 Task: Use the formula "NETWORKDAYS.INTL" in spreadsheet "Project portfolio".
Action: Mouse pressed left at (252, 179)
Screenshot: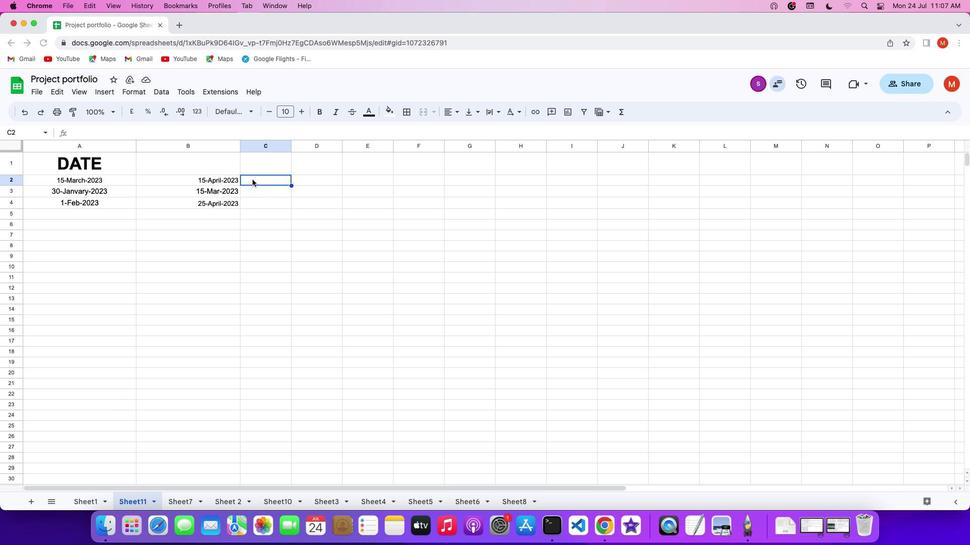 
Action: Mouse pressed left at (252, 179)
Screenshot: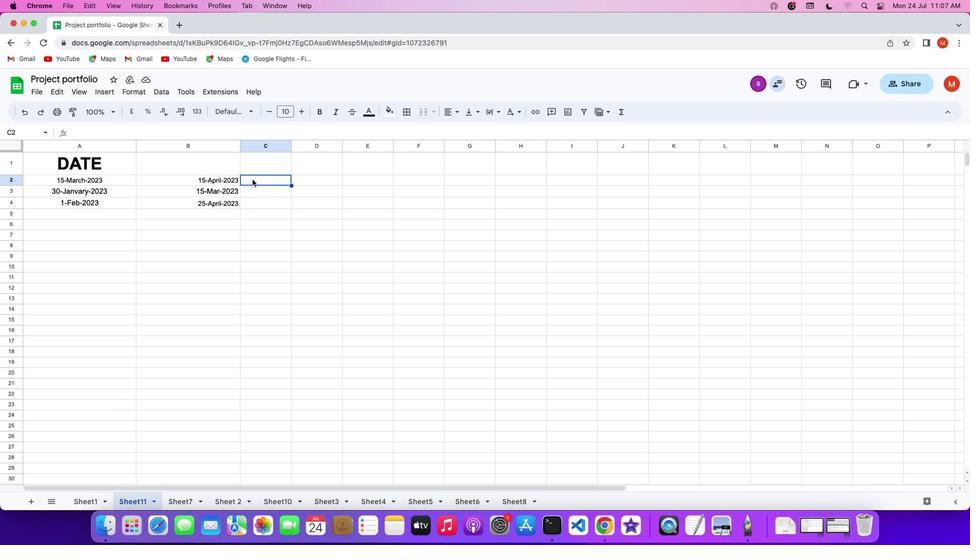 
Action: Key pressed '='
Screenshot: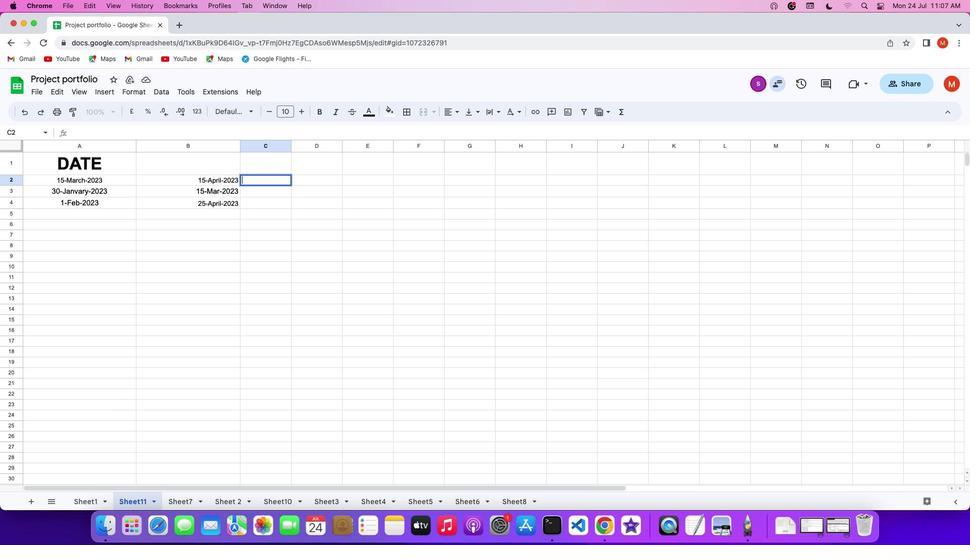 
Action: Mouse moved to (620, 113)
Screenshot: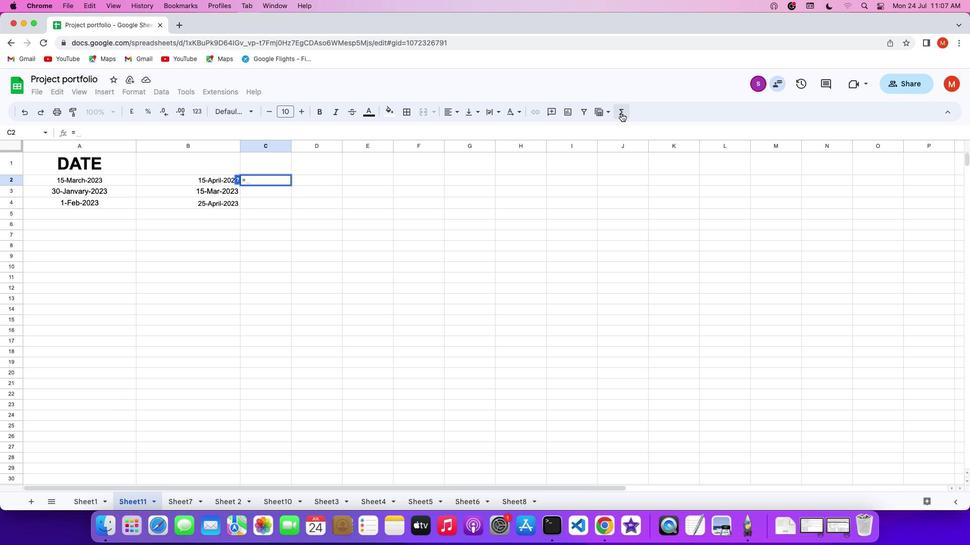 
Action: Mouse pressed left at (620, 113)
Screenshot: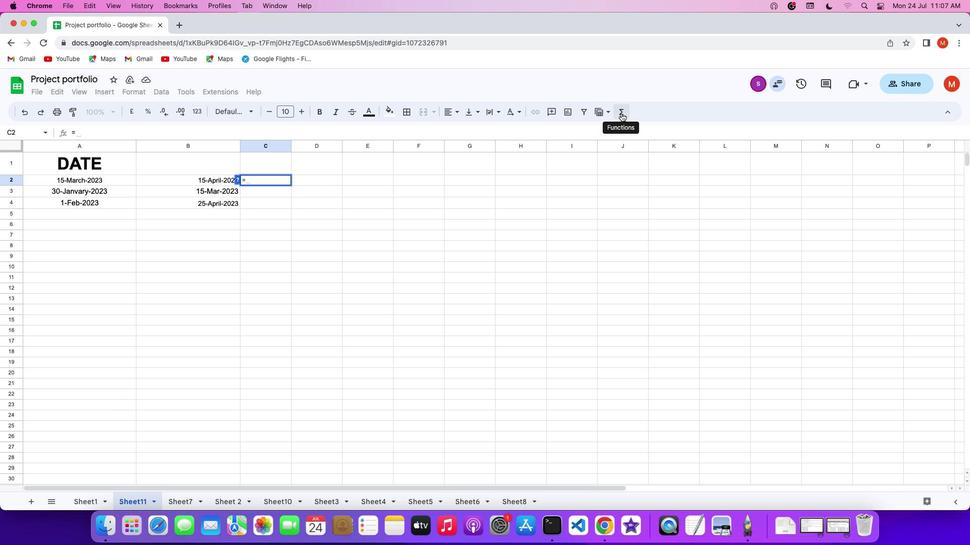
Action: Mouse moved to (754, 318)
Screenshot: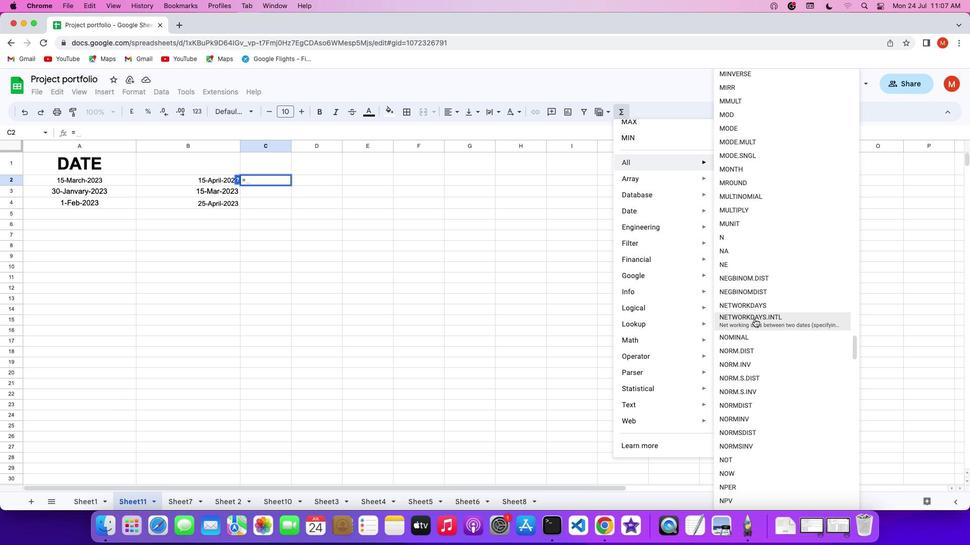 
Action: Mouse pressed left at (754, 318)
Screenshot: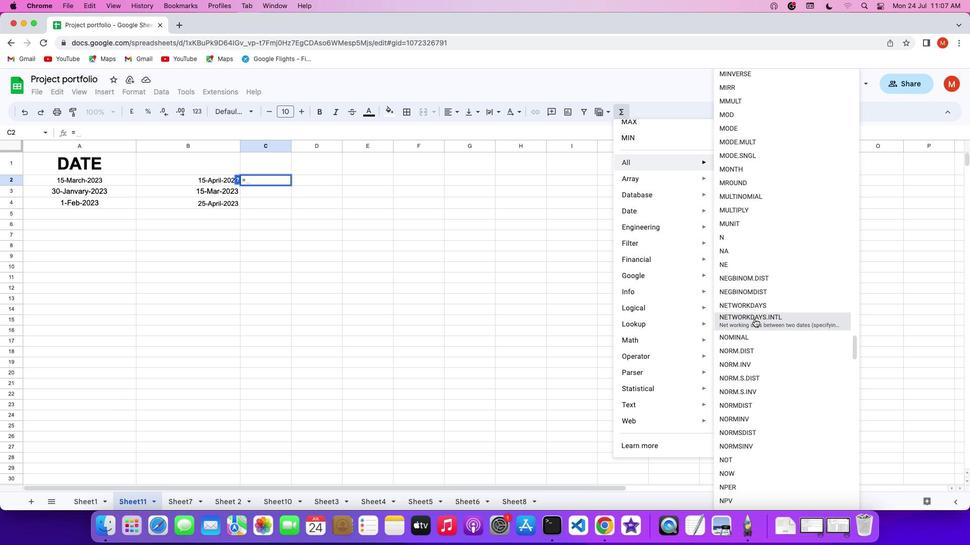 
Action: Mouse moved to (82, 178)
Screenshot: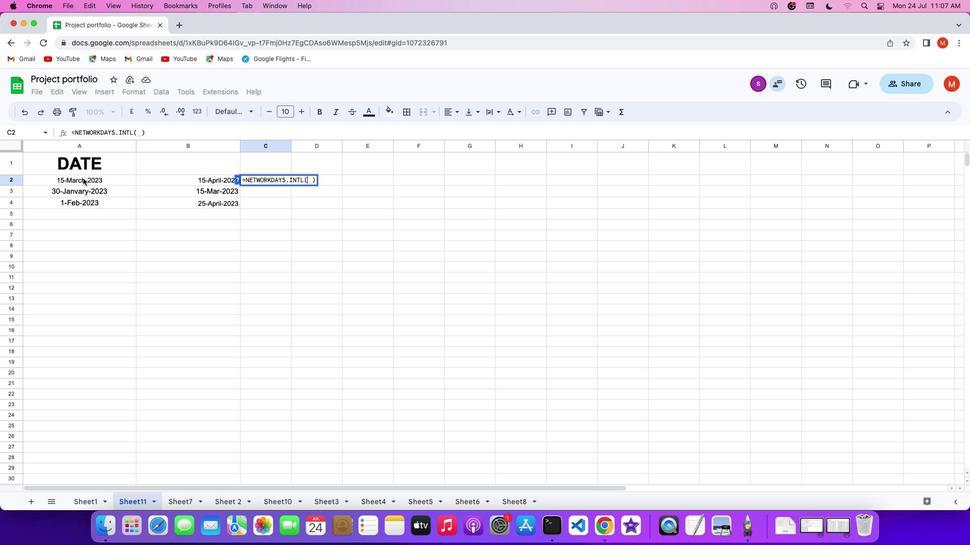 
Action: Mouse pressed left at (82, 178)
Screenshot: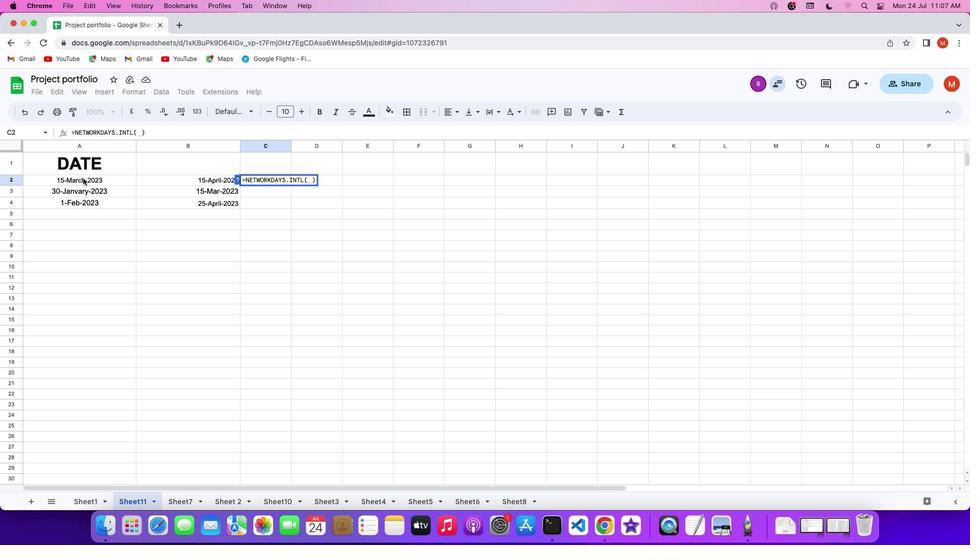 
Action: Key pressed ','
Screenshot: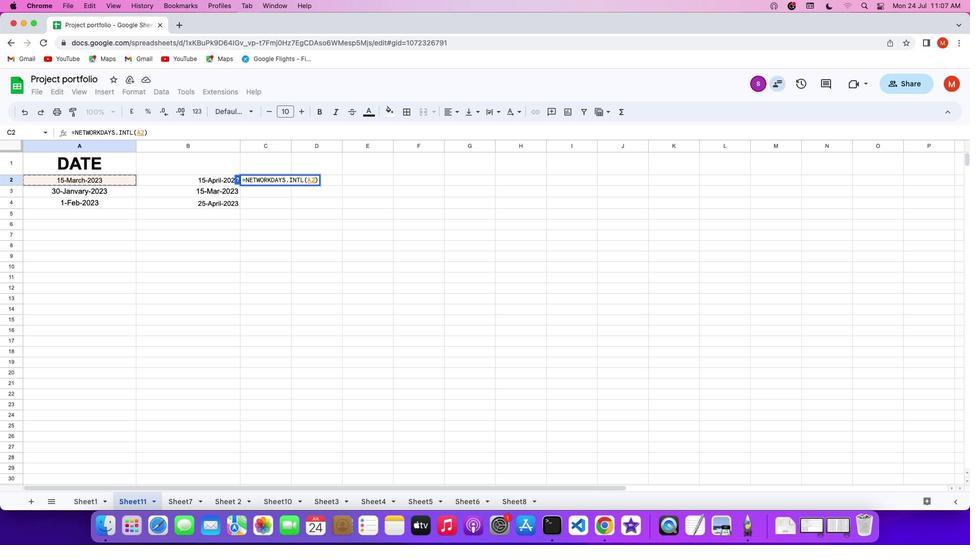 
Action: Mouse moved to (197, 180)
Screenshot: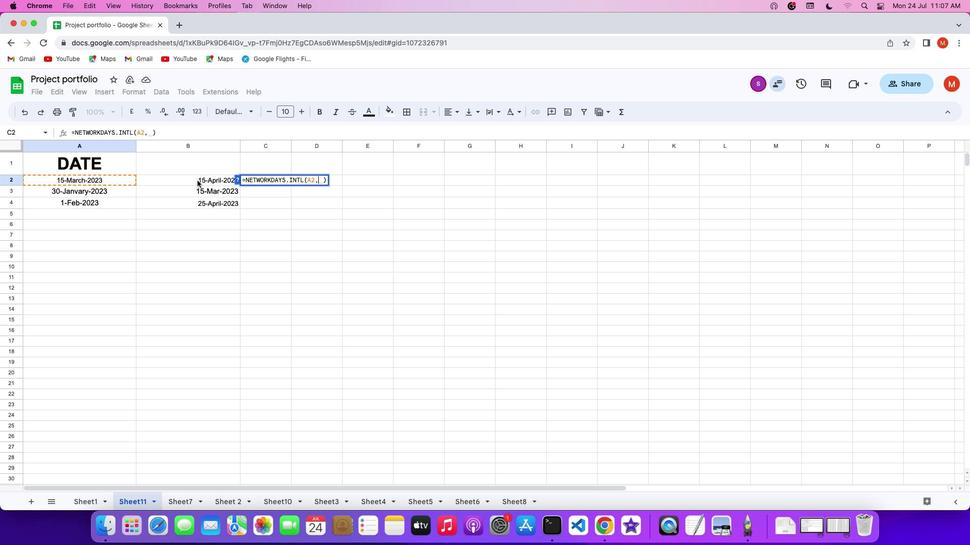 
Action: Mouse pressed left at (197, 180)
Screenshot: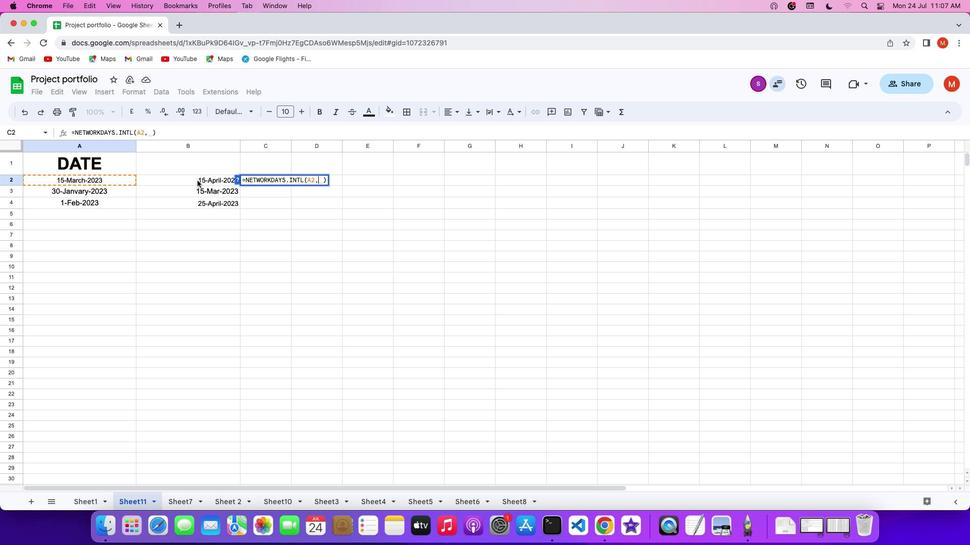 
Action: Key pressed Key.enter
Screenshot: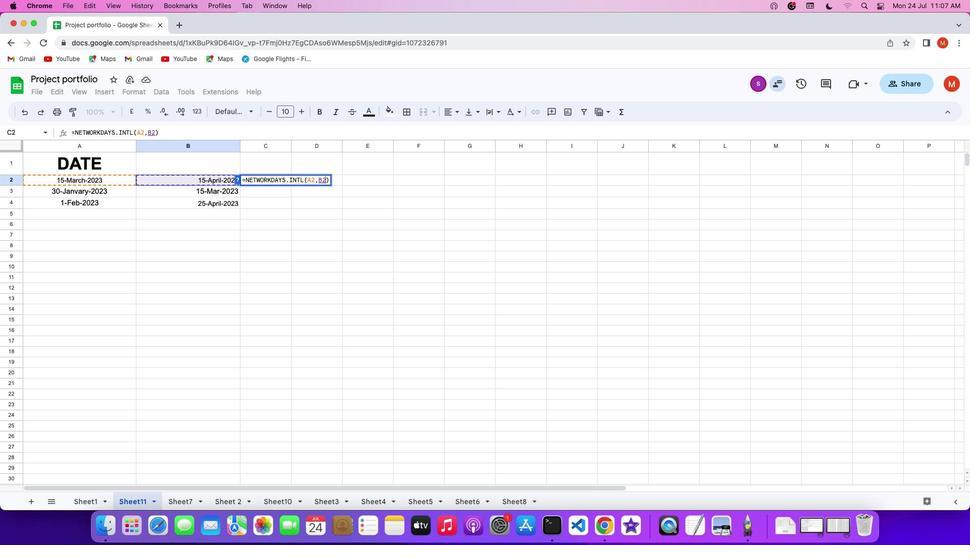 
